 Task: Set the Address "132, My Street, Kingston, New York 12401" while creating a new customer.
Action: Mouse moved to (175, 25)
Screenshot: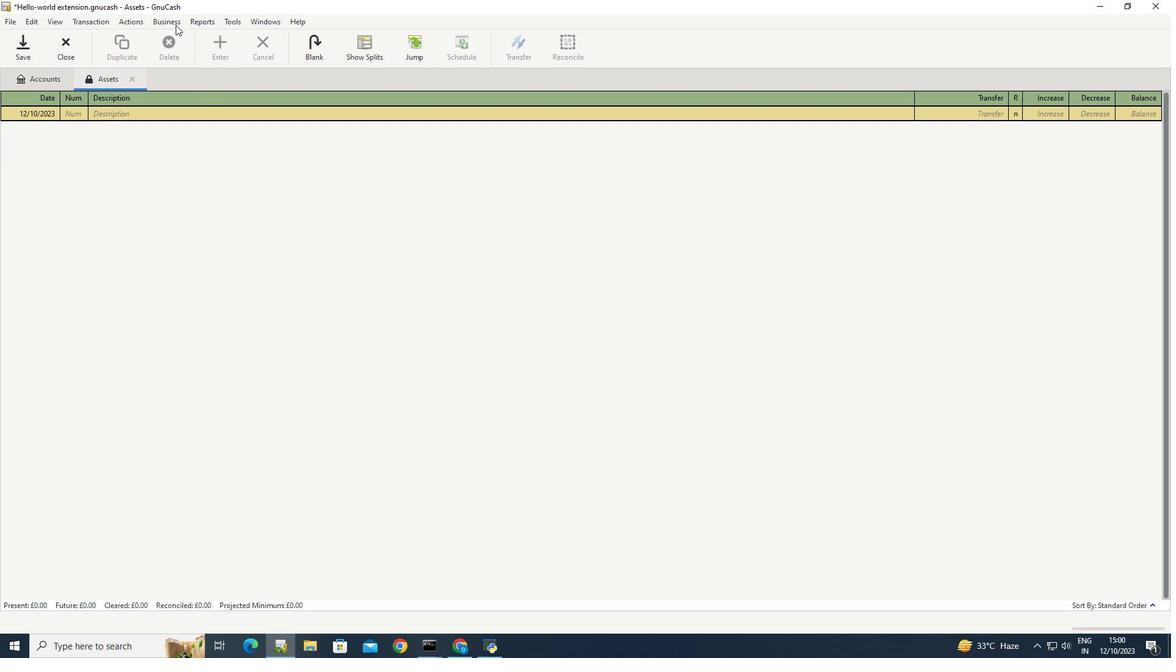 
Action: Mouse pressed left at (175, 25)
Screenshot: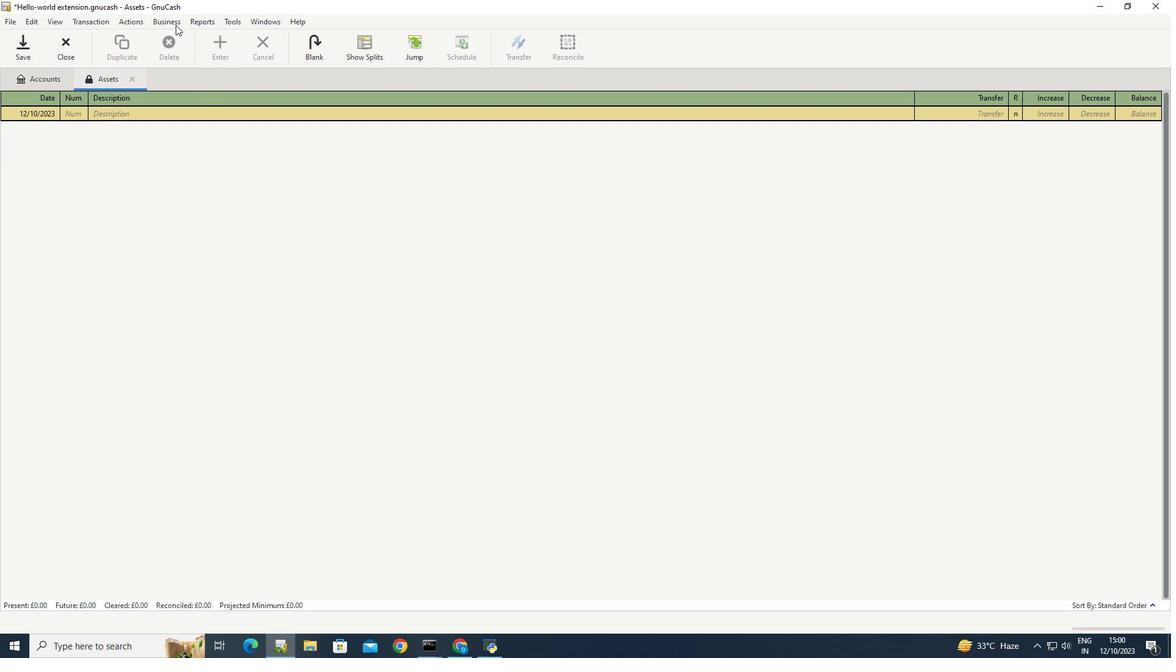 
Action: Mouse moved to (317, 50)
Screenshot: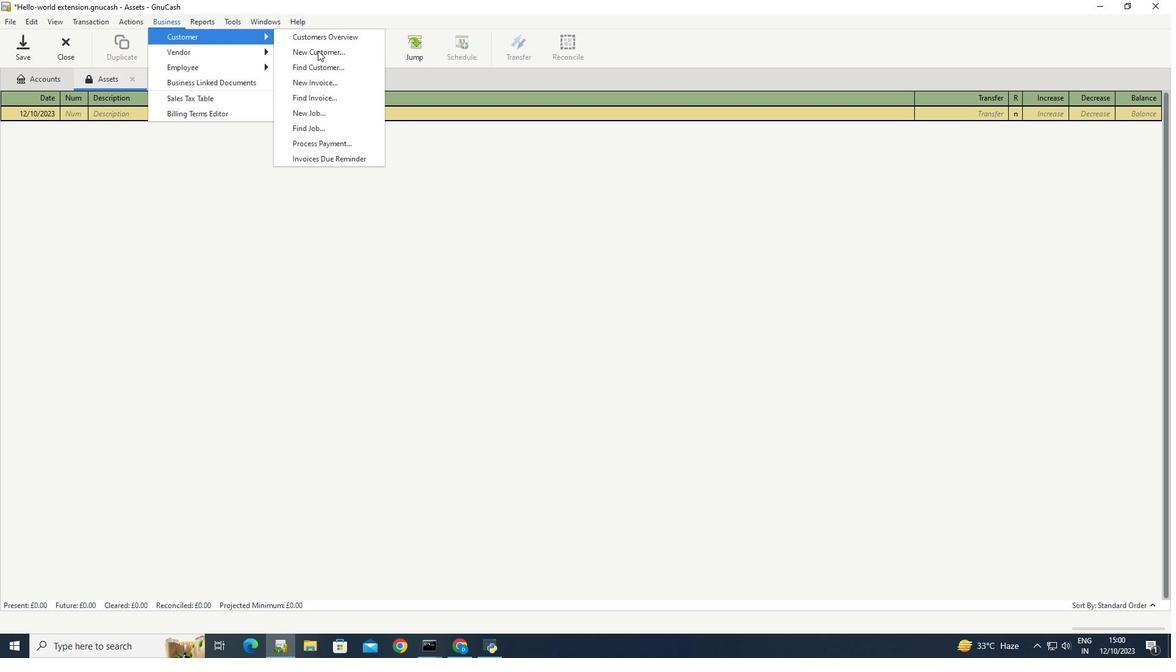 
Action: Mouse pressed left at (317, 50)
Screenshot: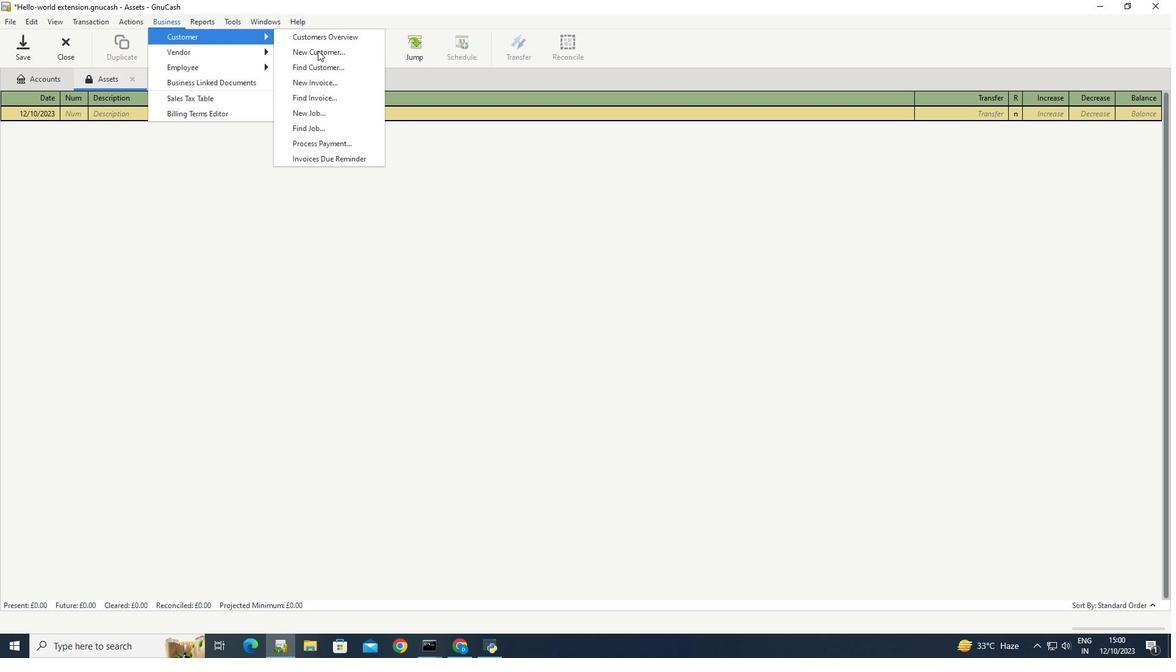 
Action: Mouse moved to (630, 170)
Screenshot: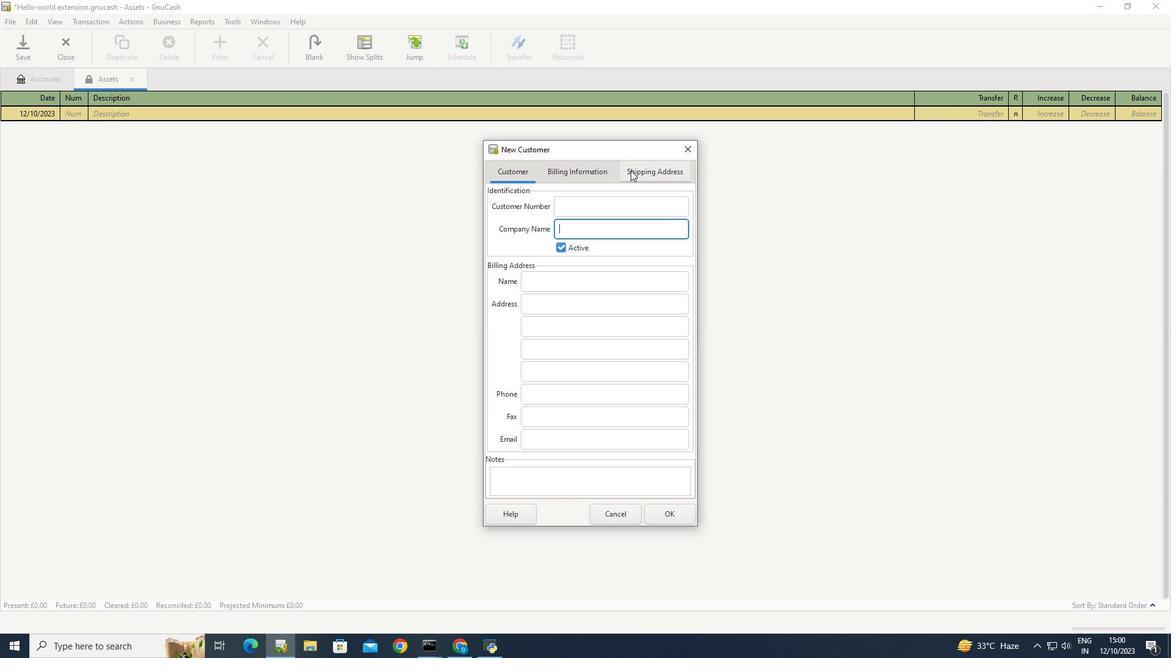 
Action: Mouse pressed left at (630, 170)
Screenshot: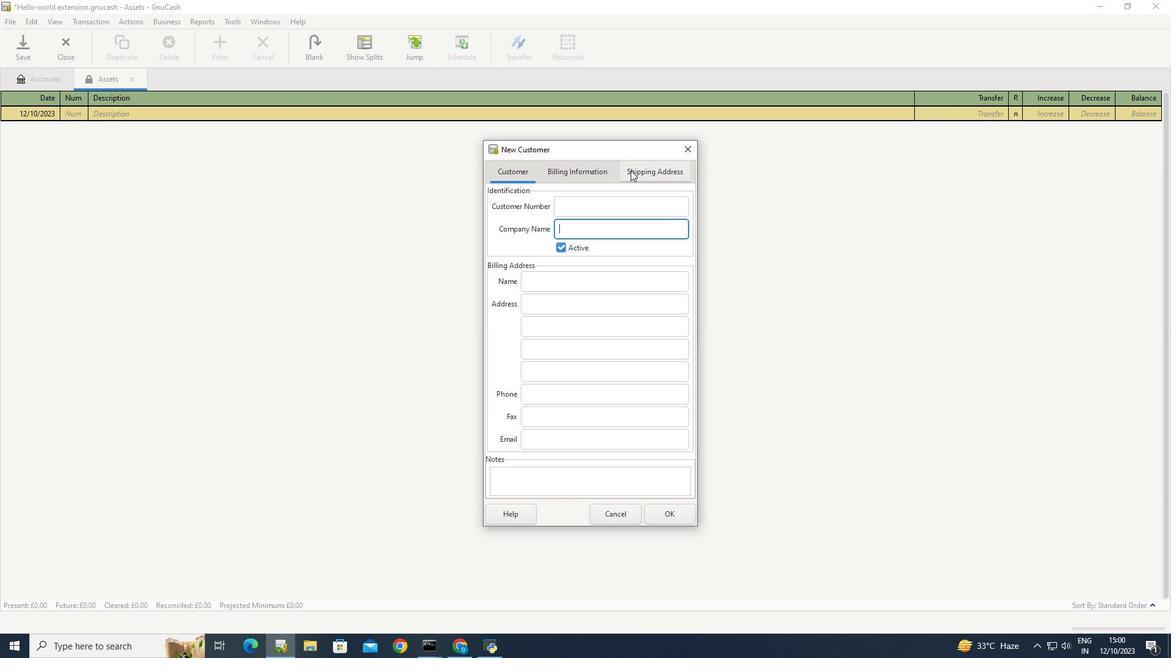 
Action: Mouse moved to (548, 231)
Screenshot: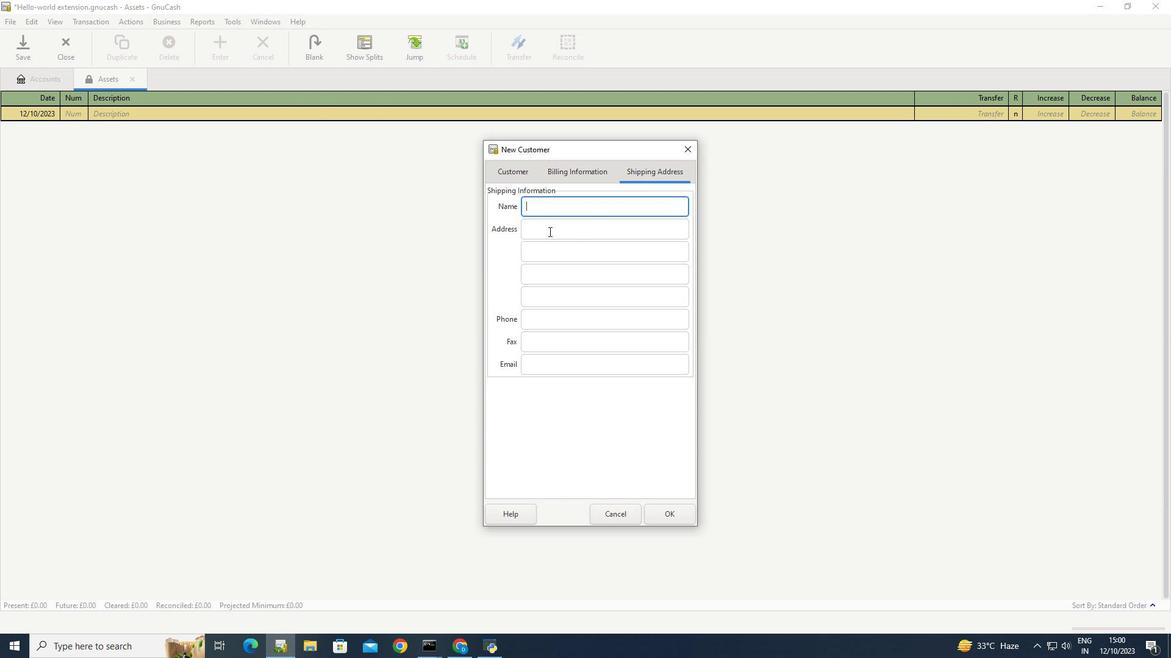 
Action: Mouse pressed left at (548, 231)
Screenshot: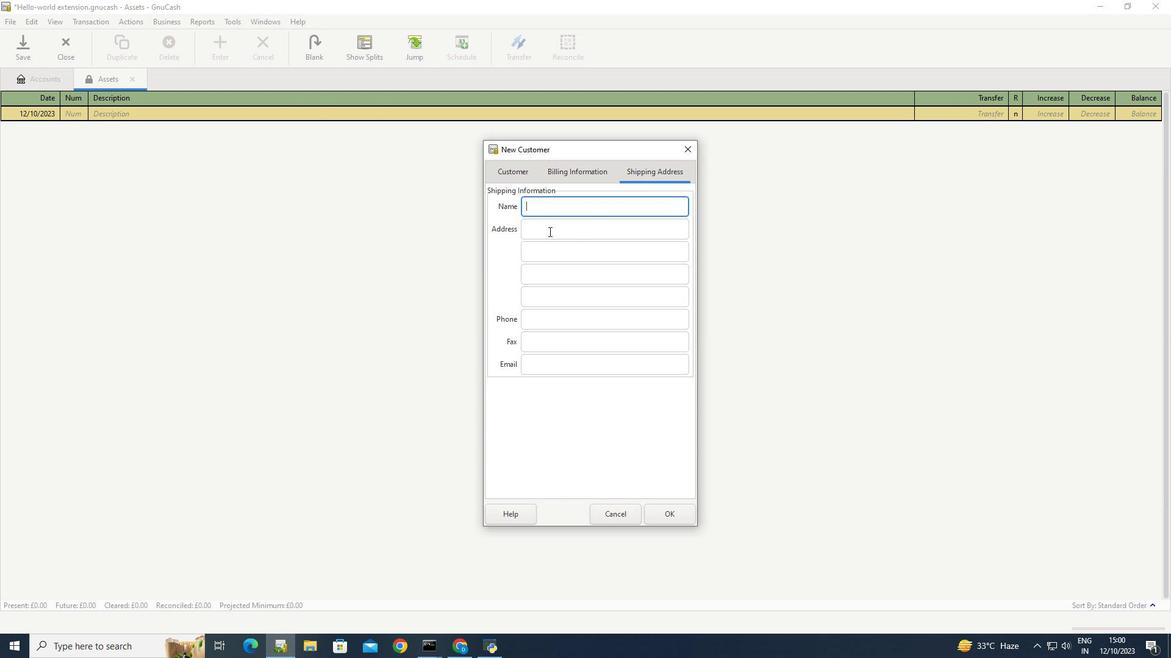 
Action: Key pressed 12<Key.backspace>32<Key.space><Key.caps_lock>M<Key.caps_lock>y<Key.space><Key.caps_lock>S<Key.caps_lock>treet
Screenshot: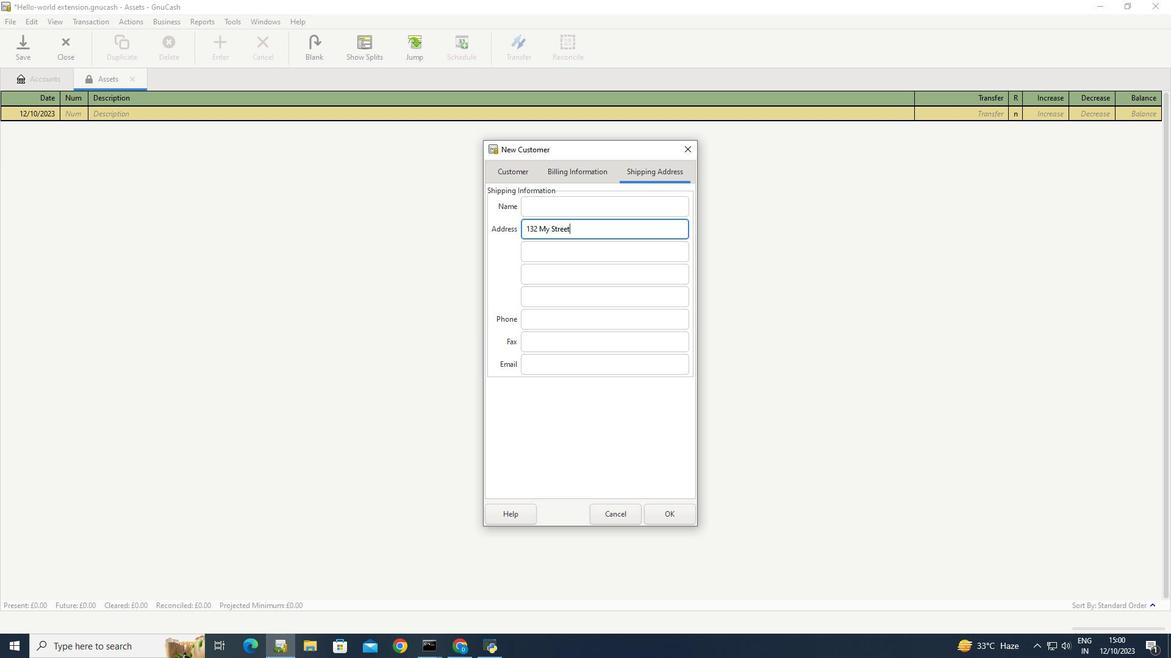 
Action: Mouse moved to (548, 251)
Screenshot: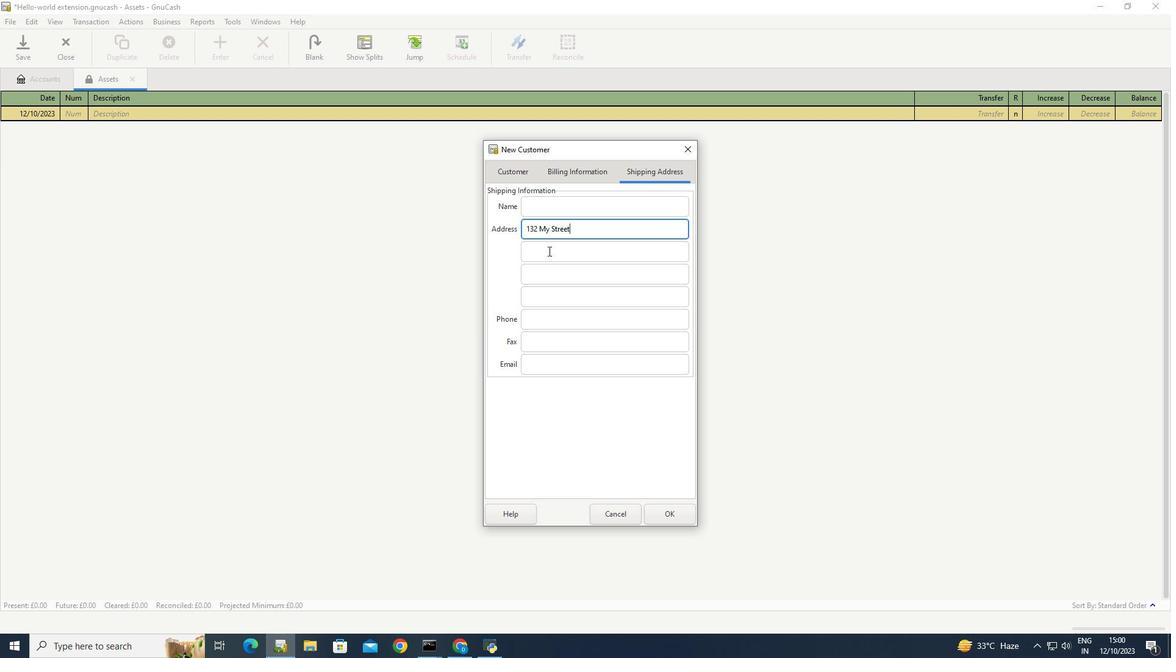 
Action: Mouse pressed left at (548, 251)
Screenshot: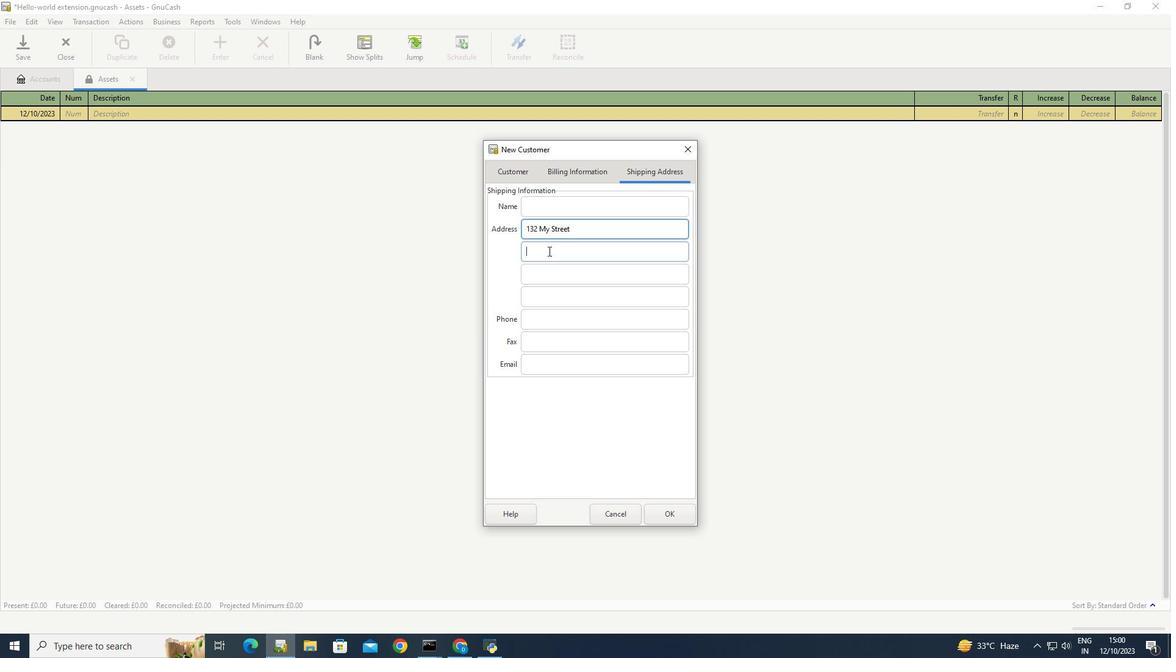 
Action: Key pressed <Key.caps_lock>K<Key.caps_lock>ingston
Screenshot: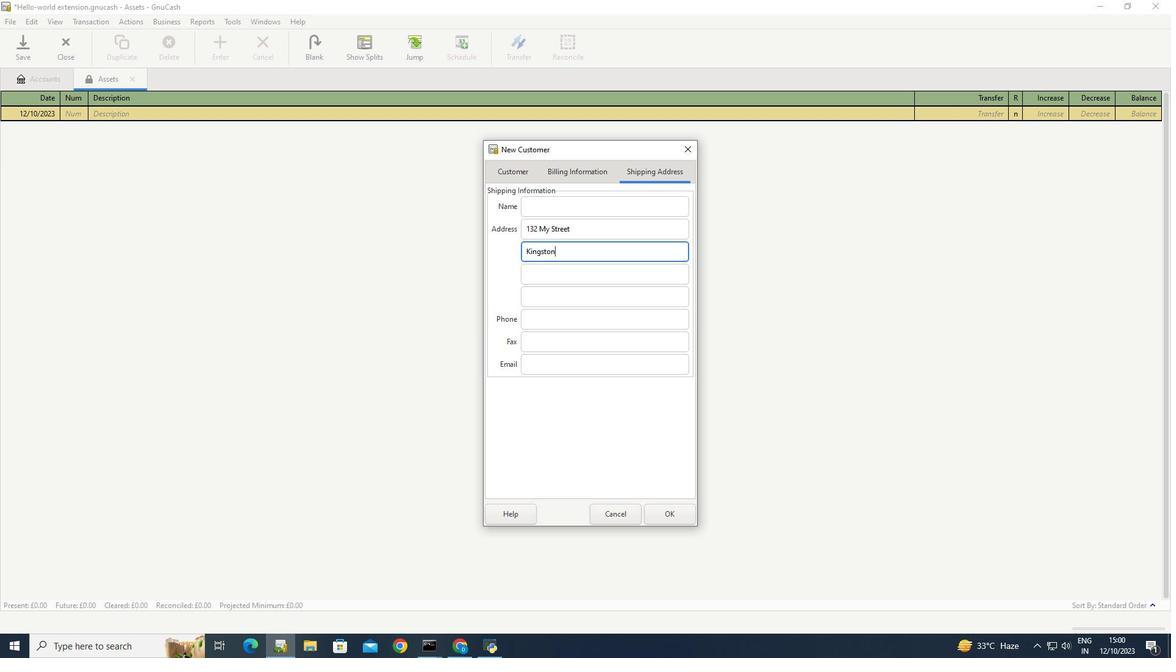 
Action: Mouse moved to (544, 274)
Screenshot: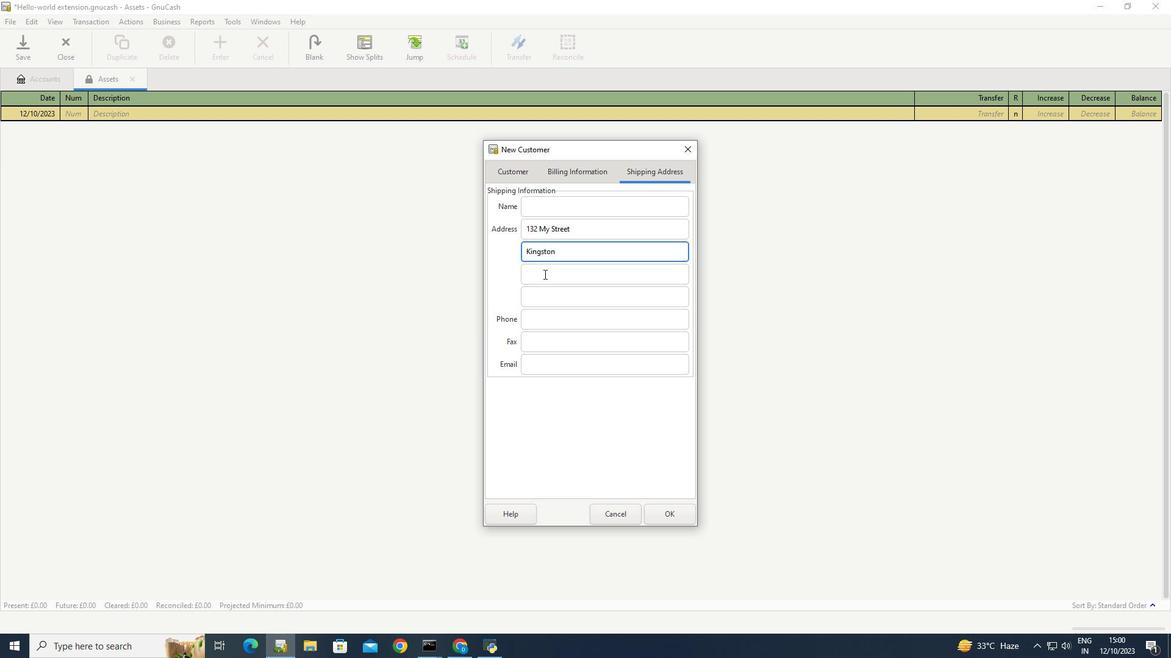 
Action: Mouse pressed left at (544, 274)
Screenshot: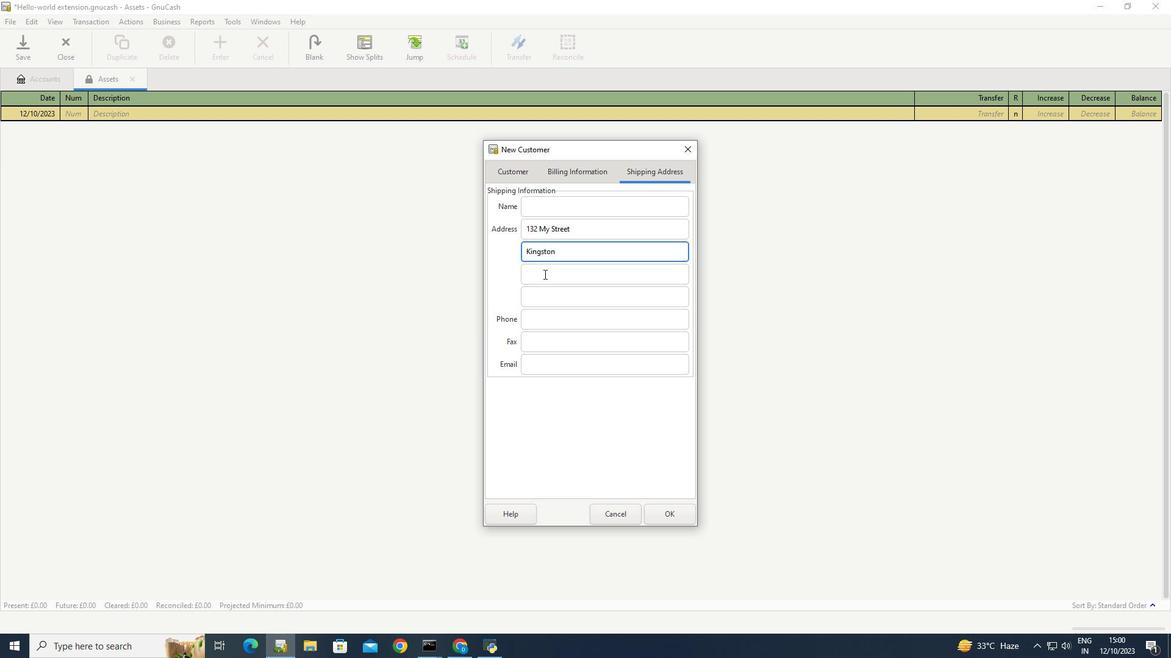
Action: Key pressed <Key.caps_lock>N<Key.caps_lock>ew<Key.space><Key.caps_lock>Y<Key.caps_lock>ork
Screenshot: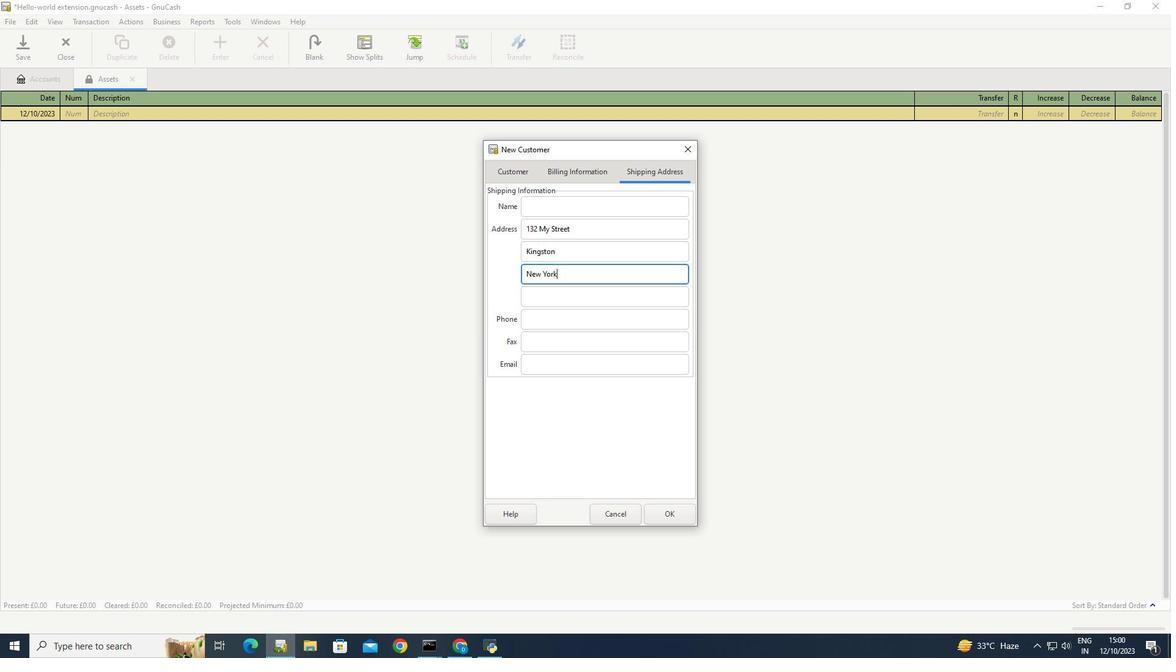 
Action: Mouse moved to (566, 299)
Screenshot: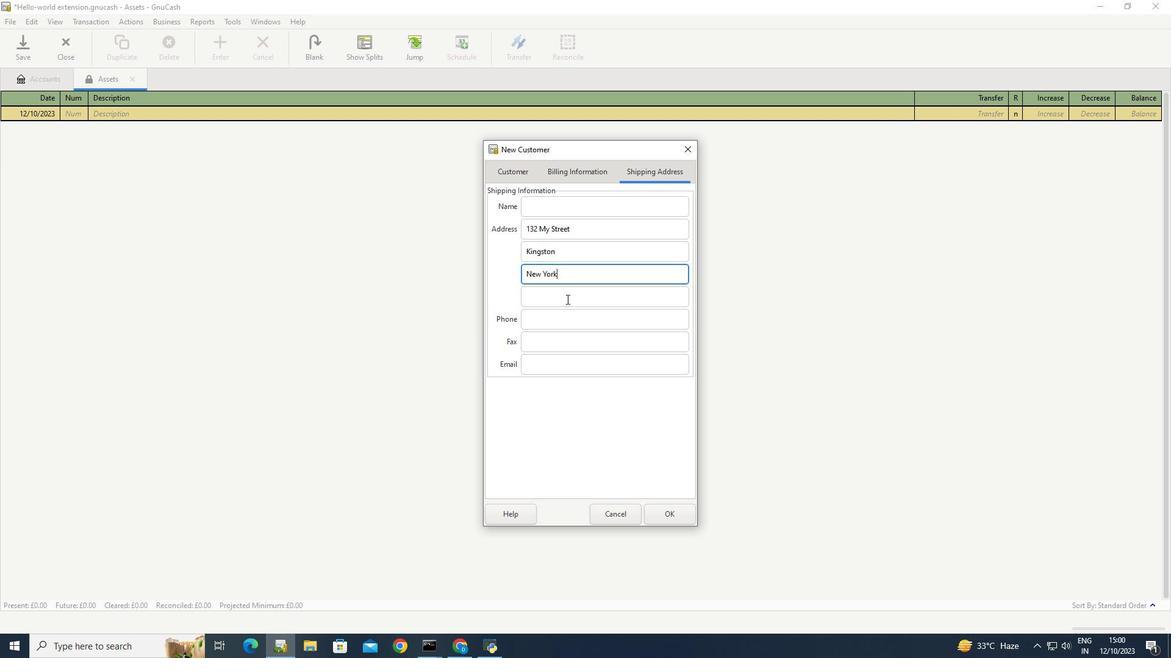 
Action: Mouse pressed left at (566, 299)
Screenshot: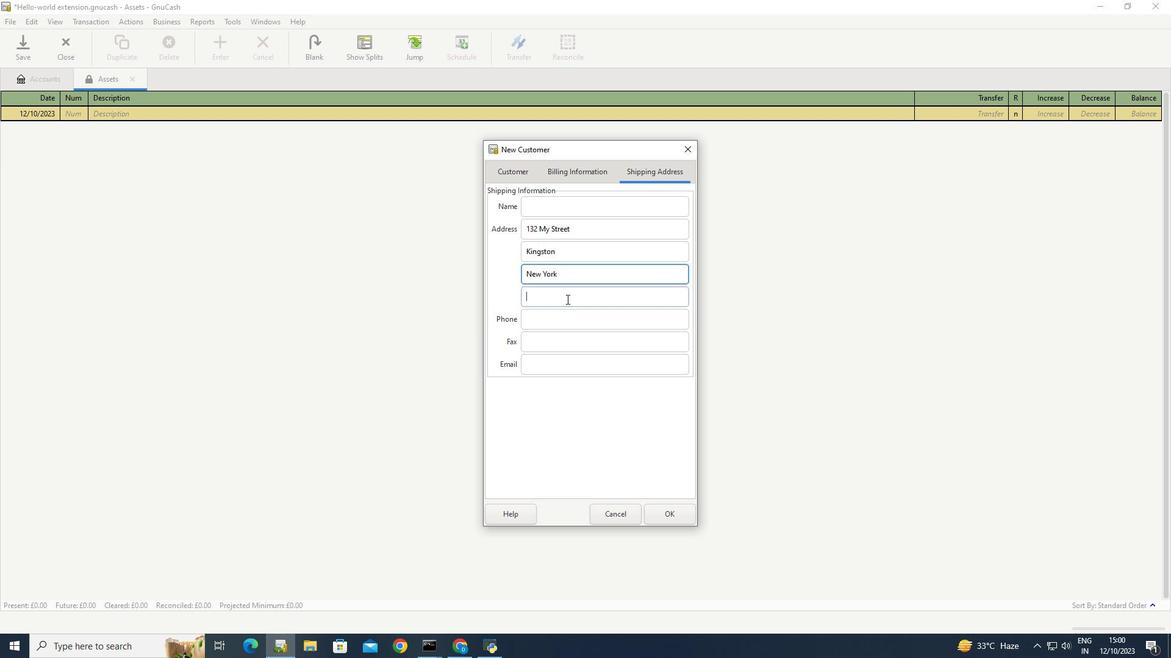 
Action: Key pressed 12401
Screenshot: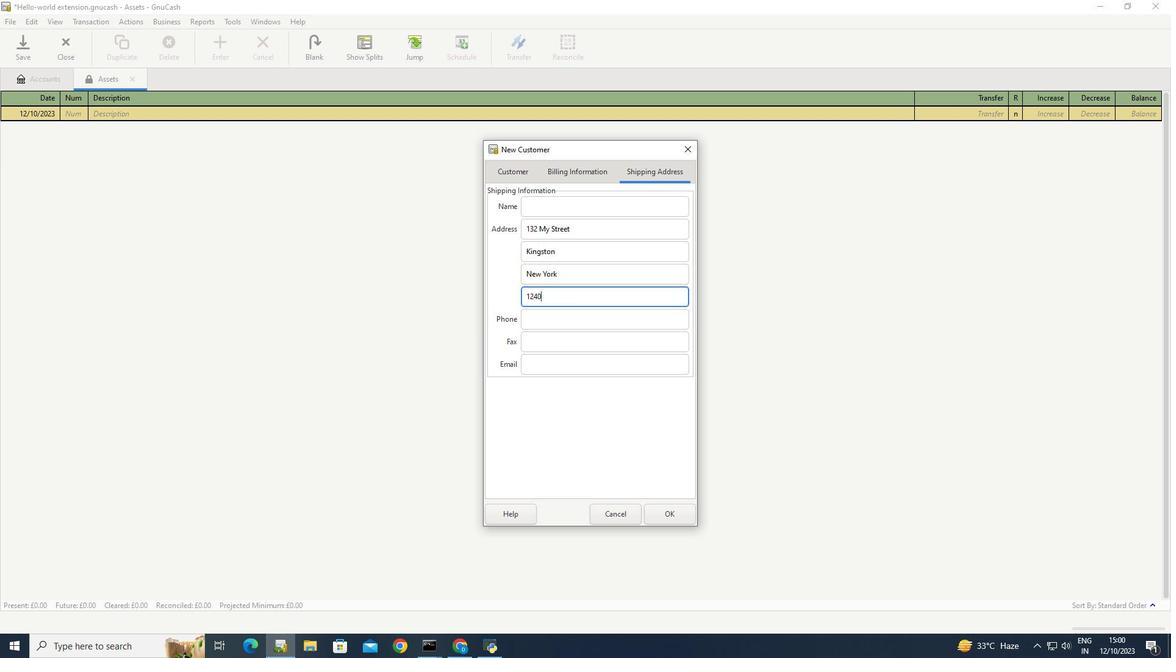 
Action: Mouse moved to (542, 400)
Screenshot: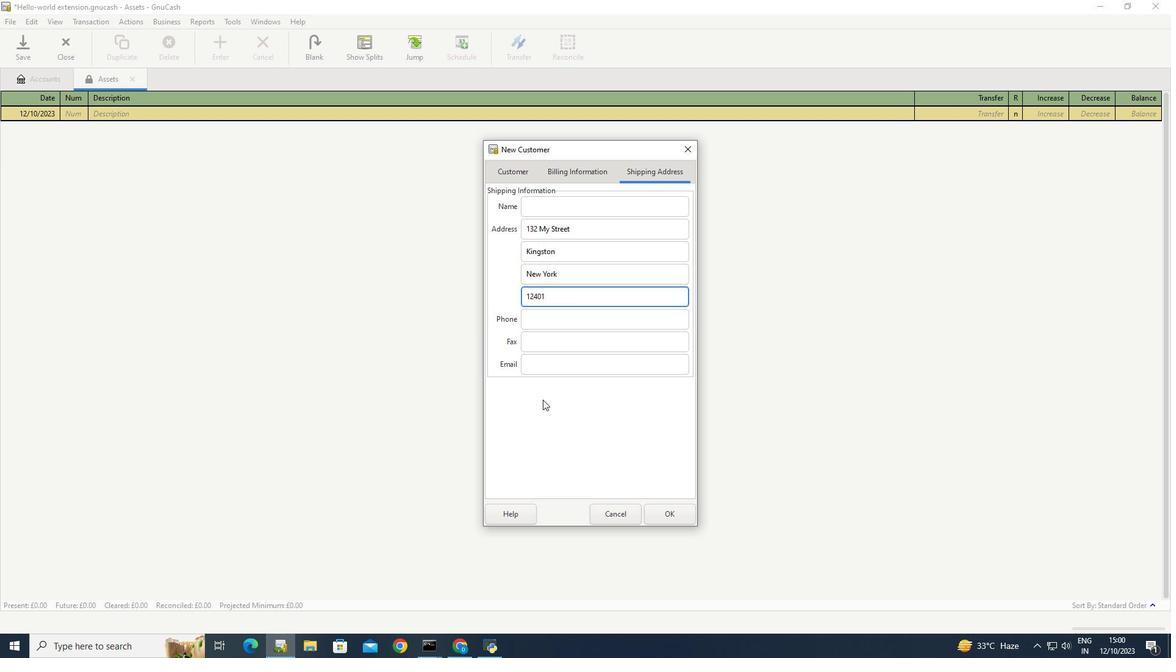 
Action: Mouse pressed left at (542, 400)
Screenshot: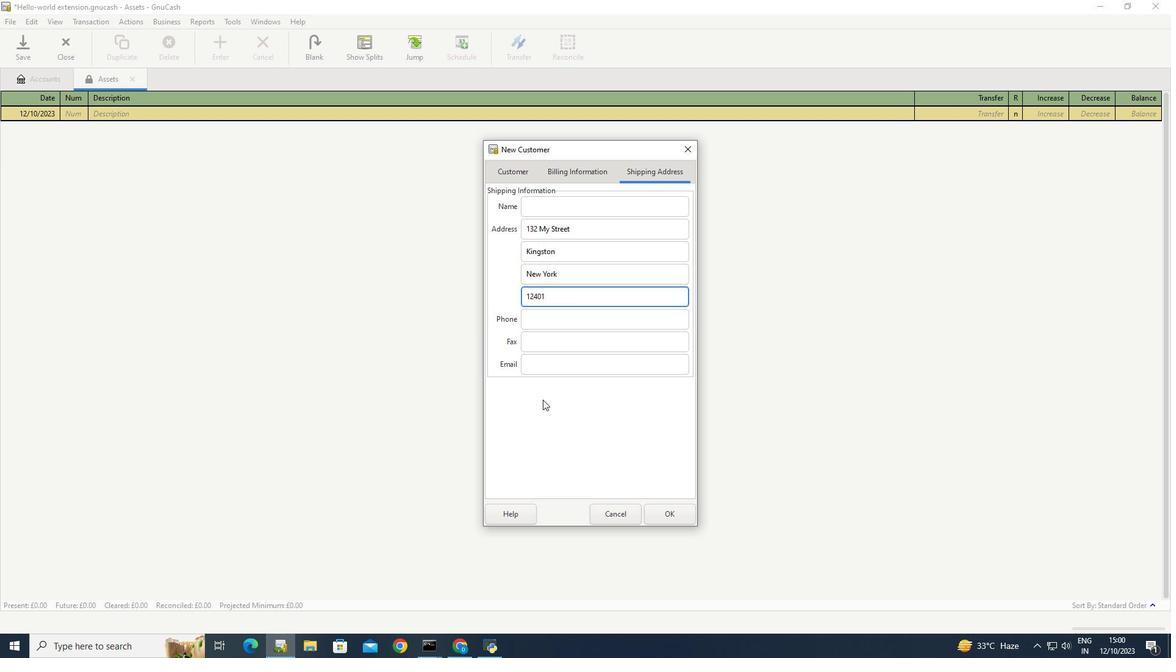 
